 Task: Search for calendar items modified this week.
Action: Mouse moved to (20, 69)
Screenshot: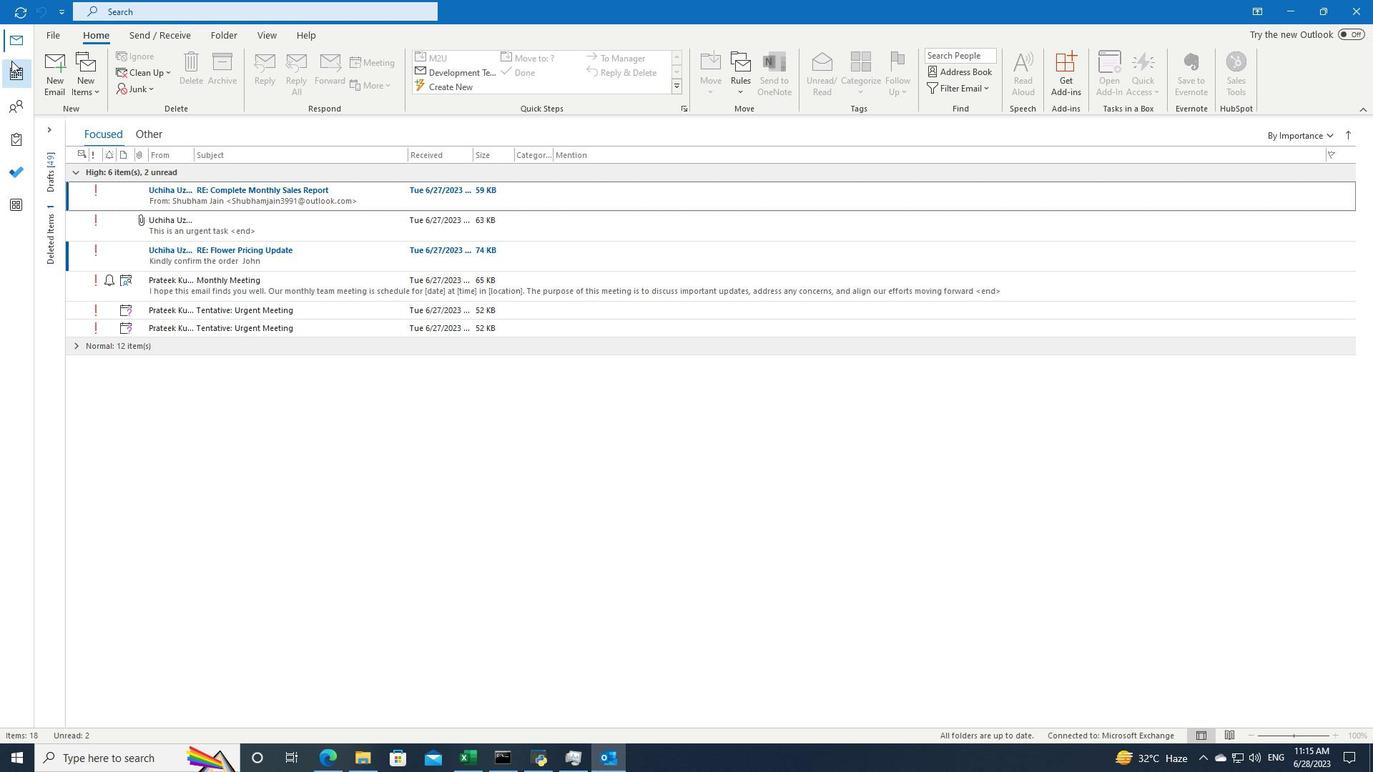 
Action: Mouse pressed left at (20, 69)
Screenshot: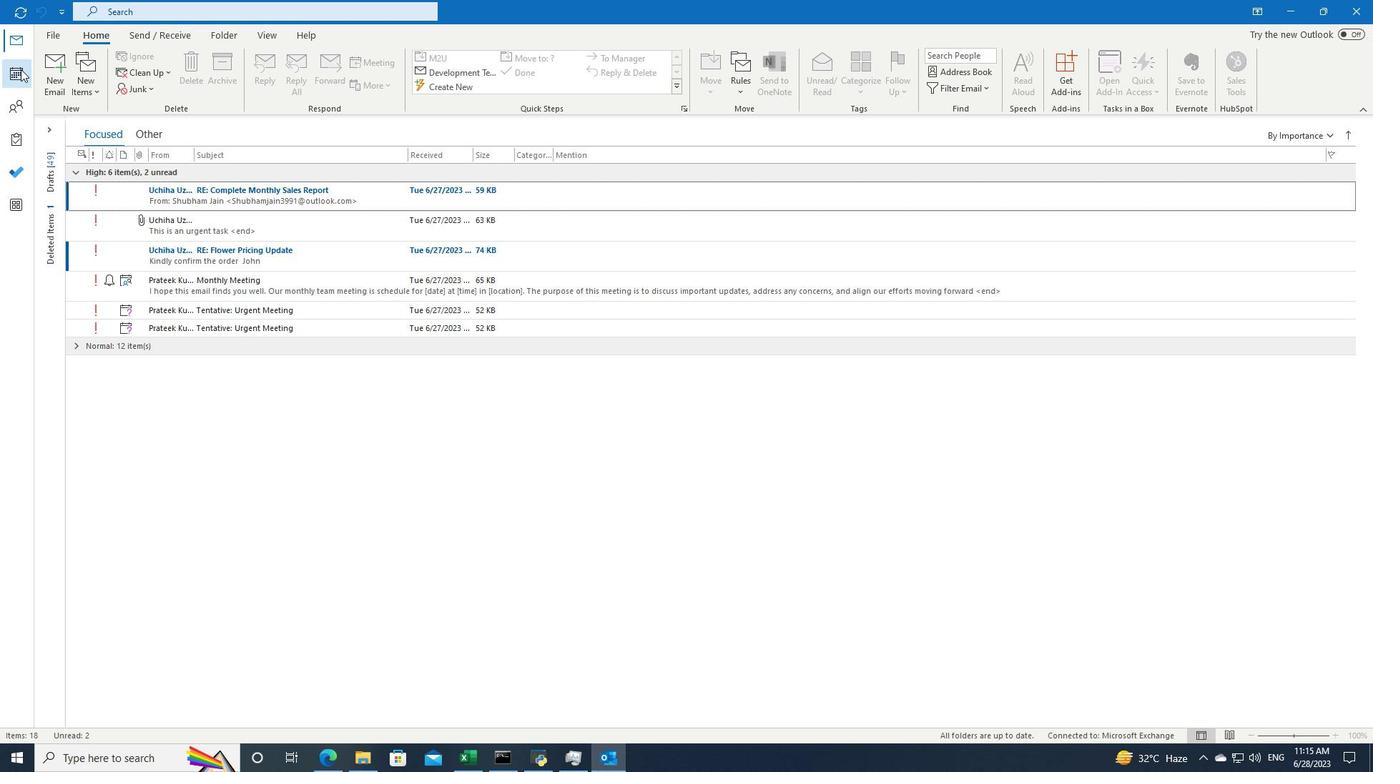 
Action: Mouse moved to (412, 13)
Screenshot: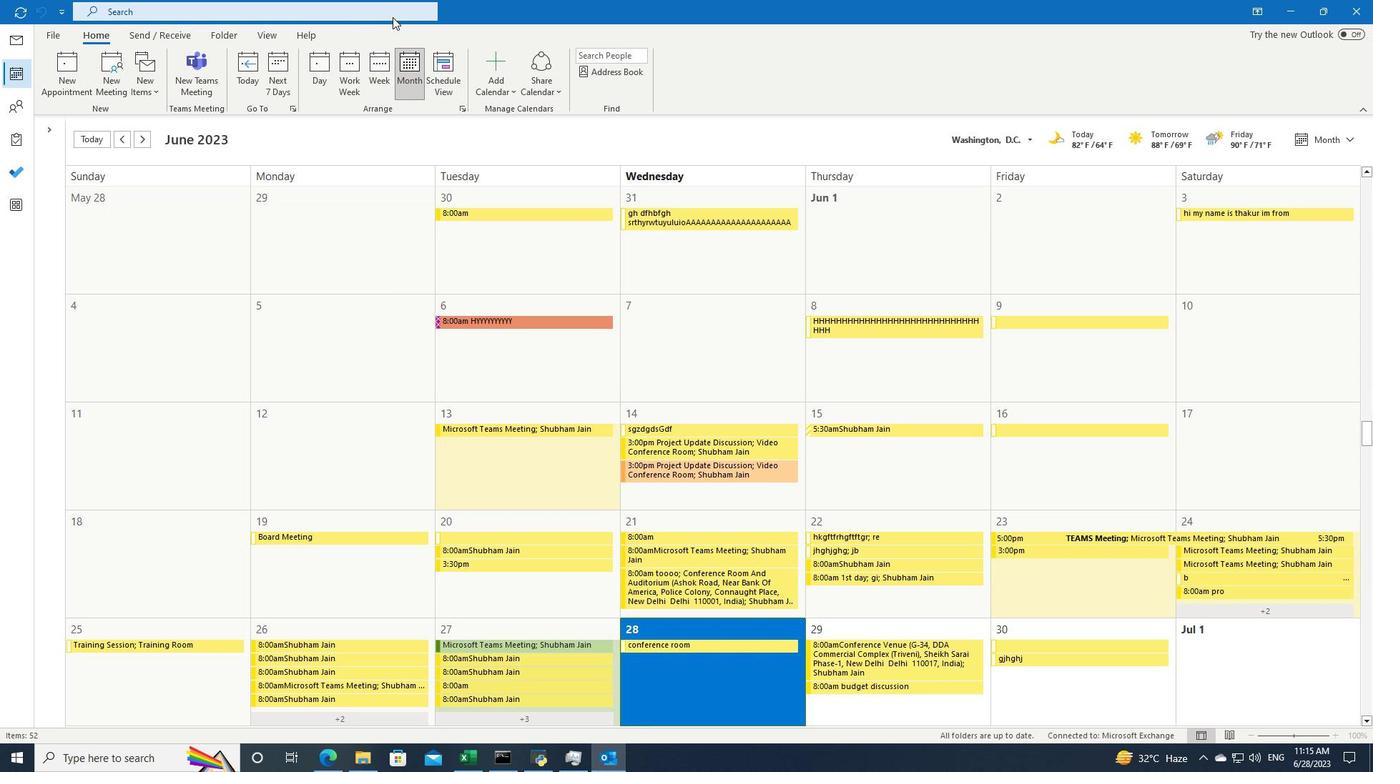 
Action: Mouse pressed left at (412, 13)
Screenshot: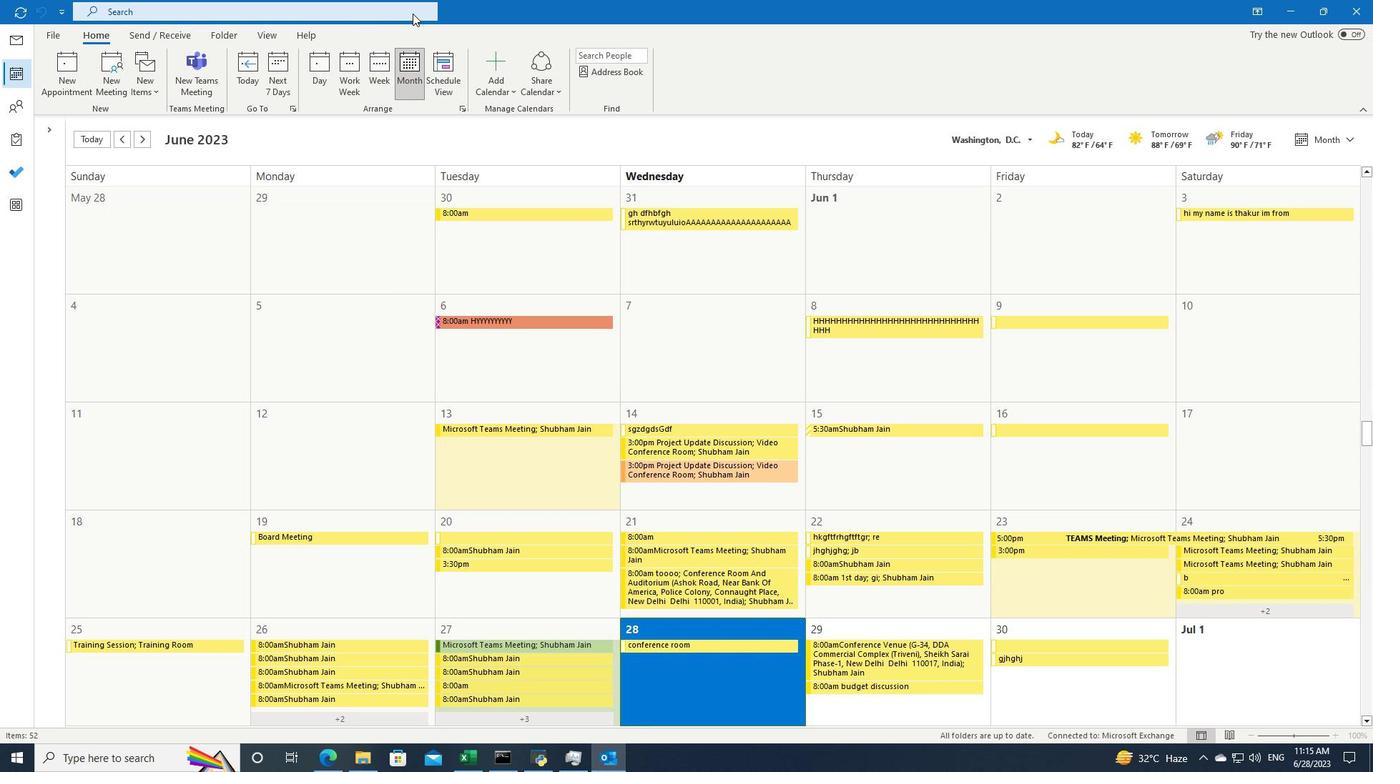 
Action: Mouse moved to (481, 13)
Screenshot: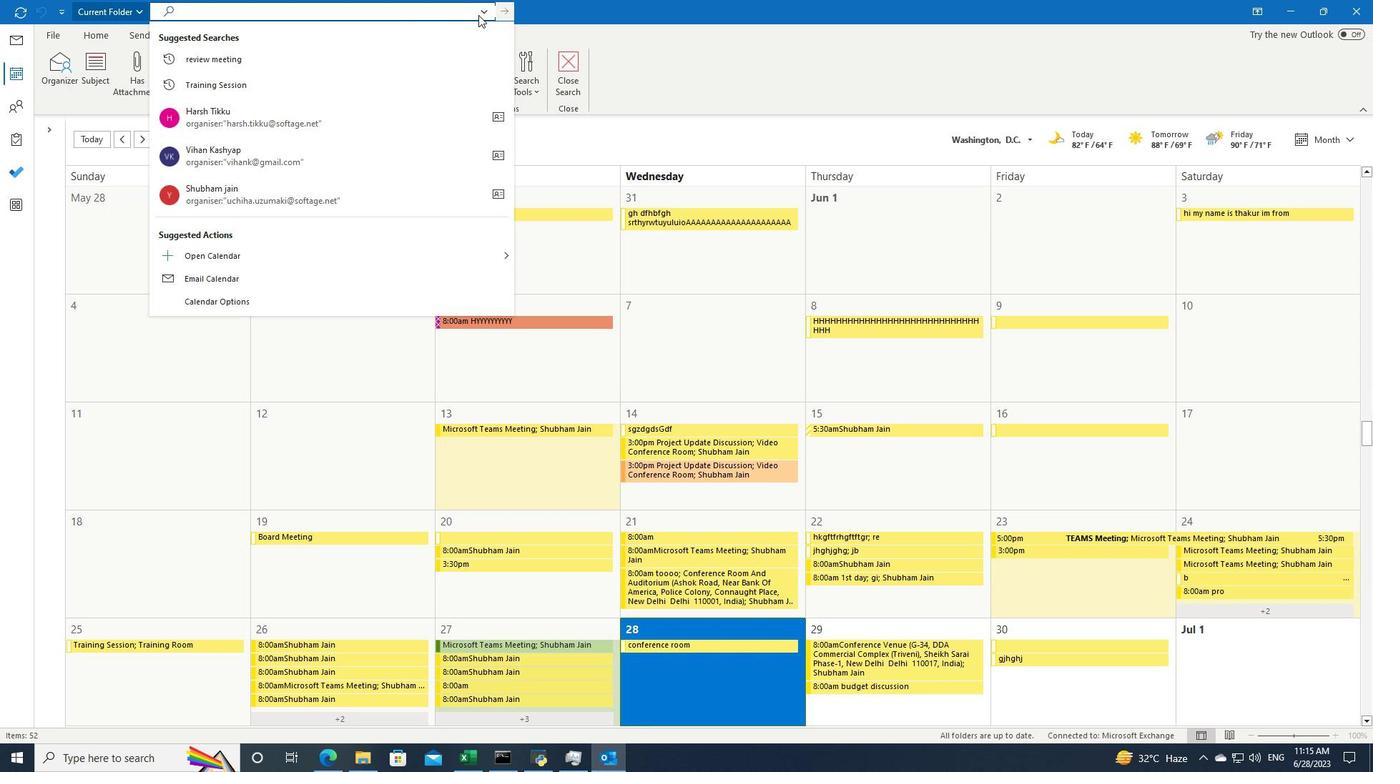 
Action: Mouse pressed left at (481, 13)
Screenshot: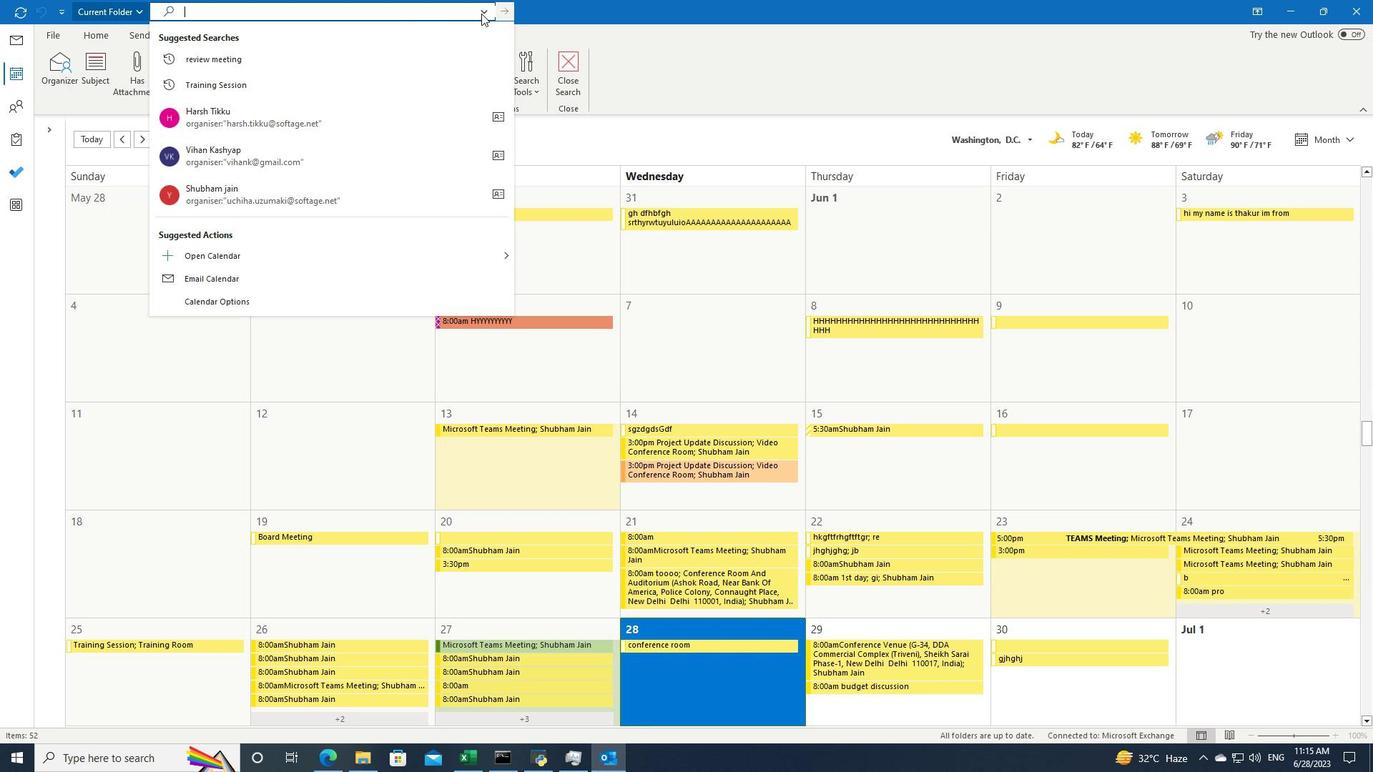 
Action: Mouse moved to (495, 35)
Screenshot: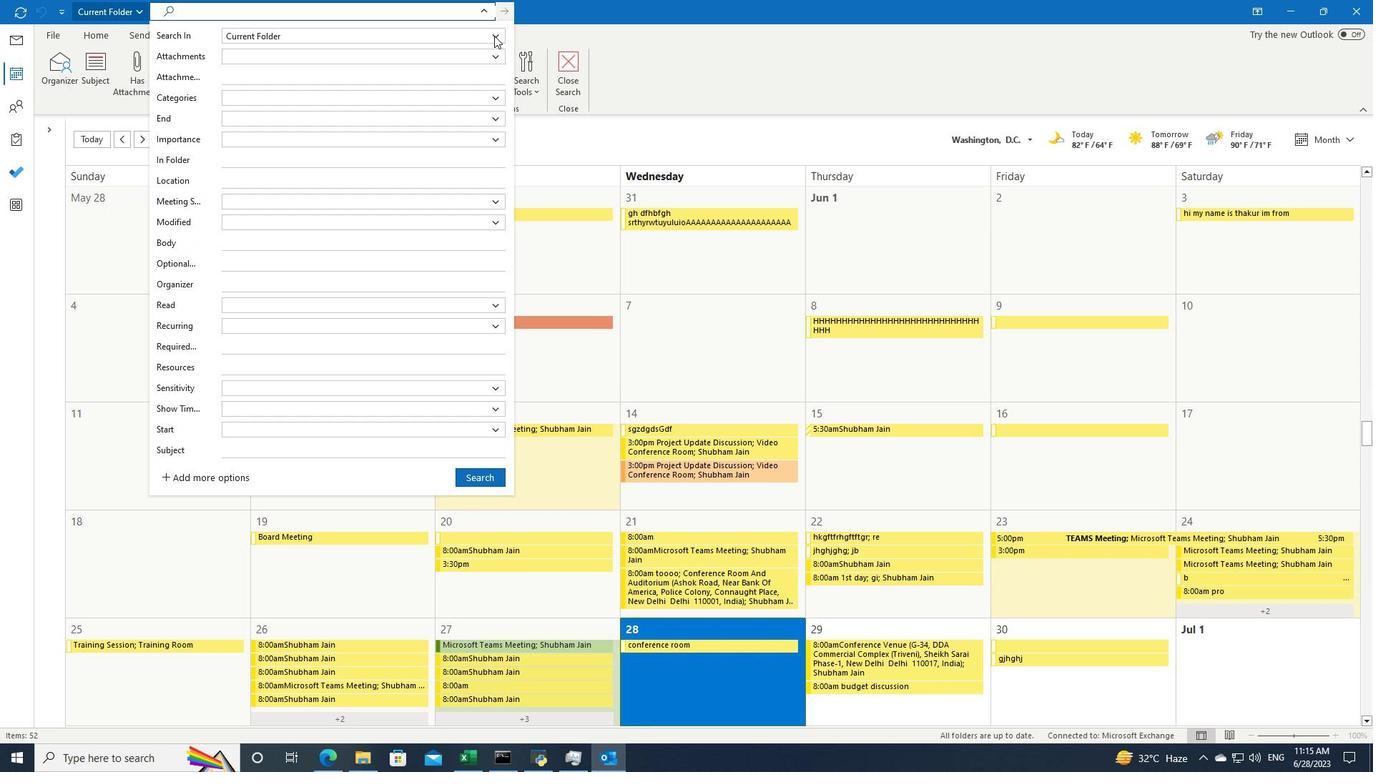 
Action: Mouse pressed left at (495, 35)
Screenshot: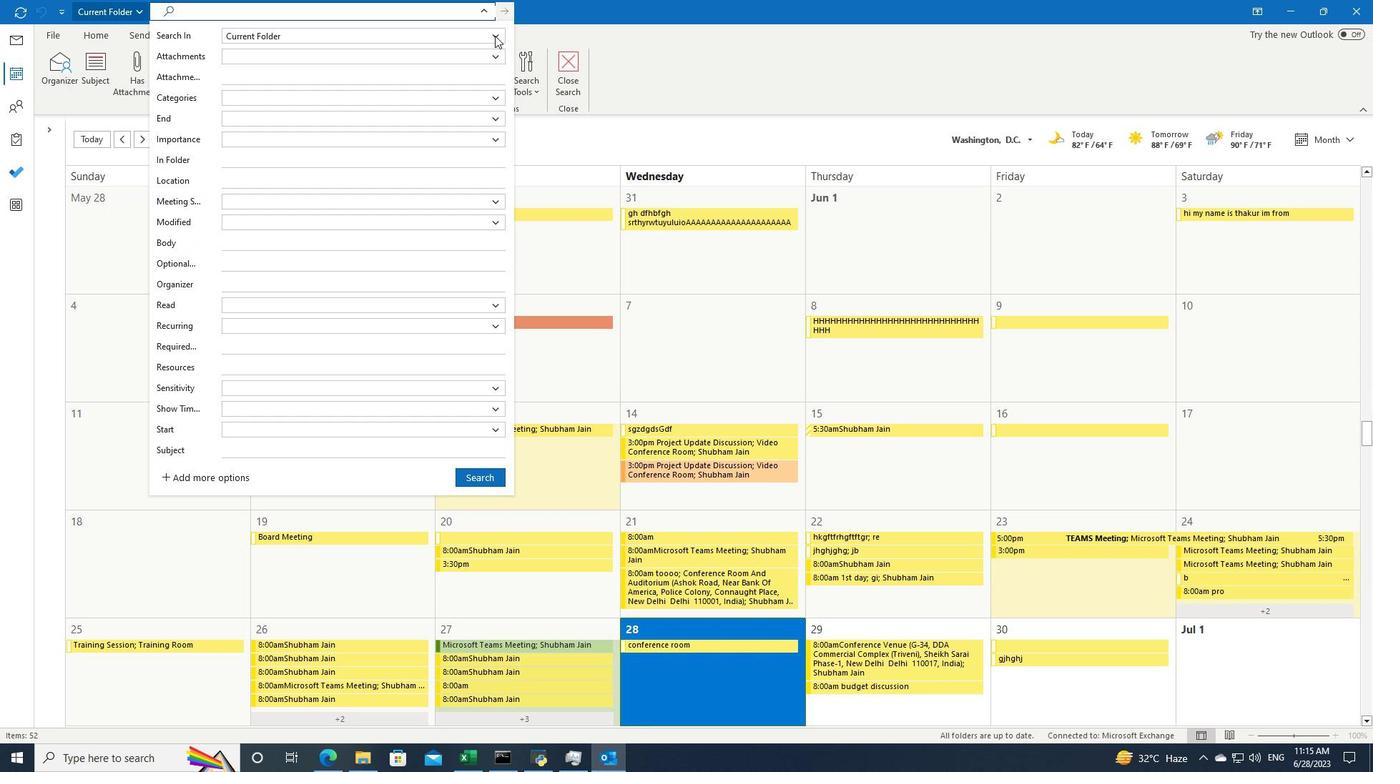 
Action: Mouse moved to (448, 82)
Screenshot: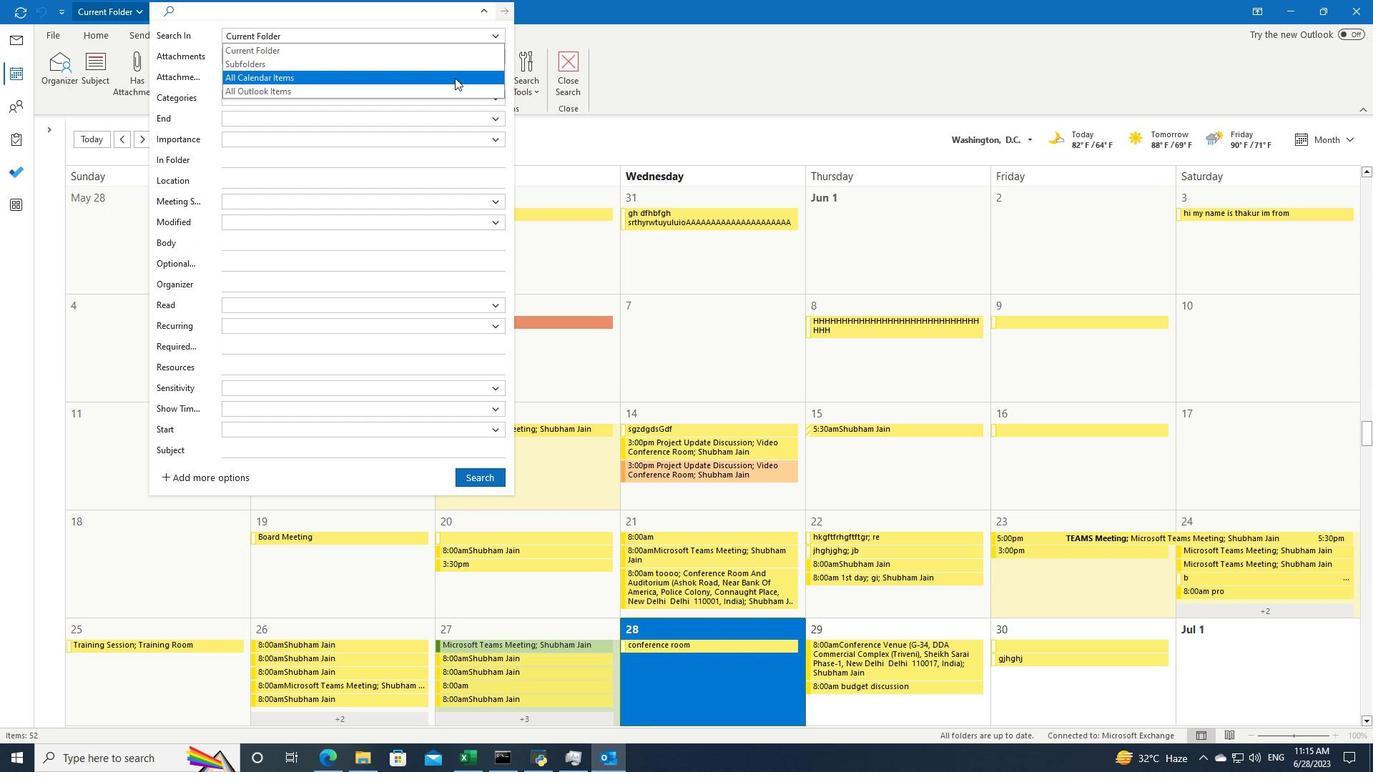 
Action: Mouse pressed left at (448, 82)
Screenshot: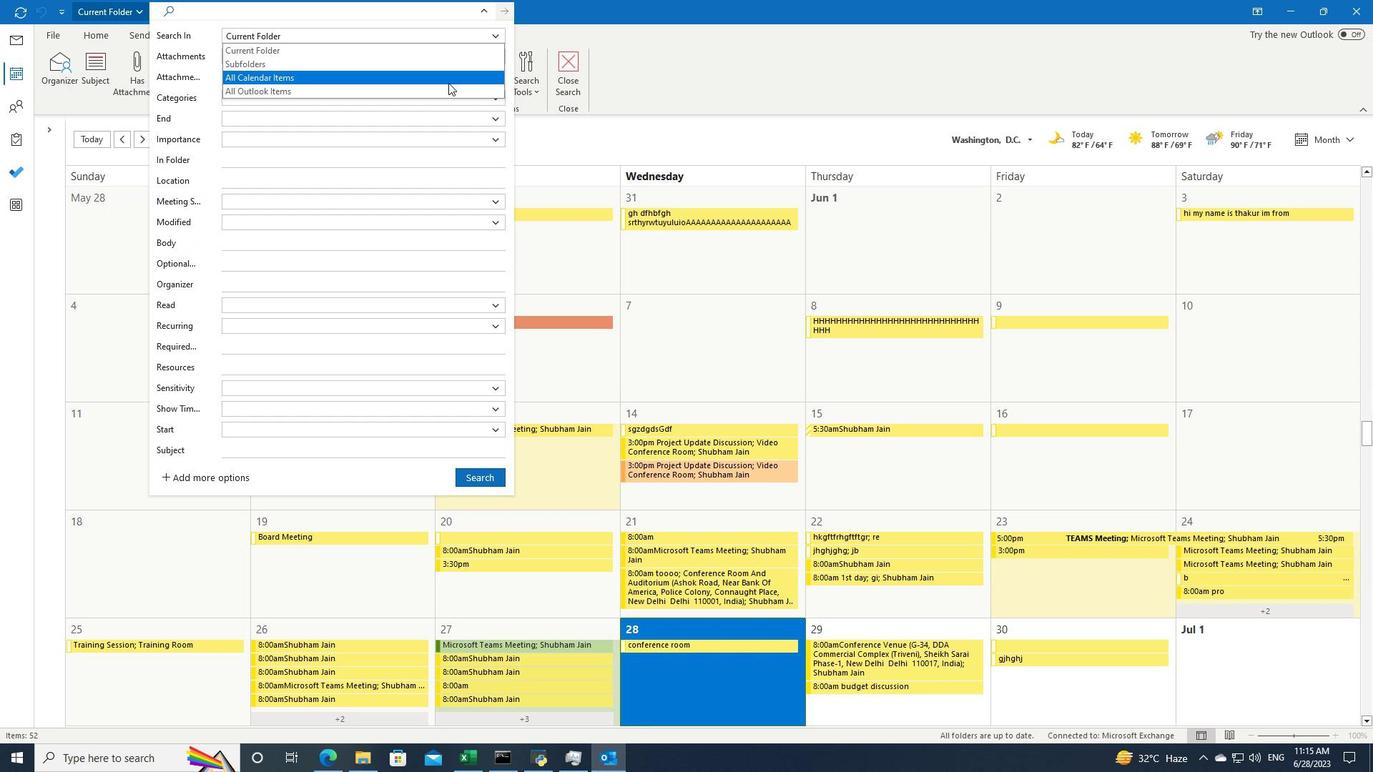 
Action: Mouse moved to (500, 11)
Screenshot: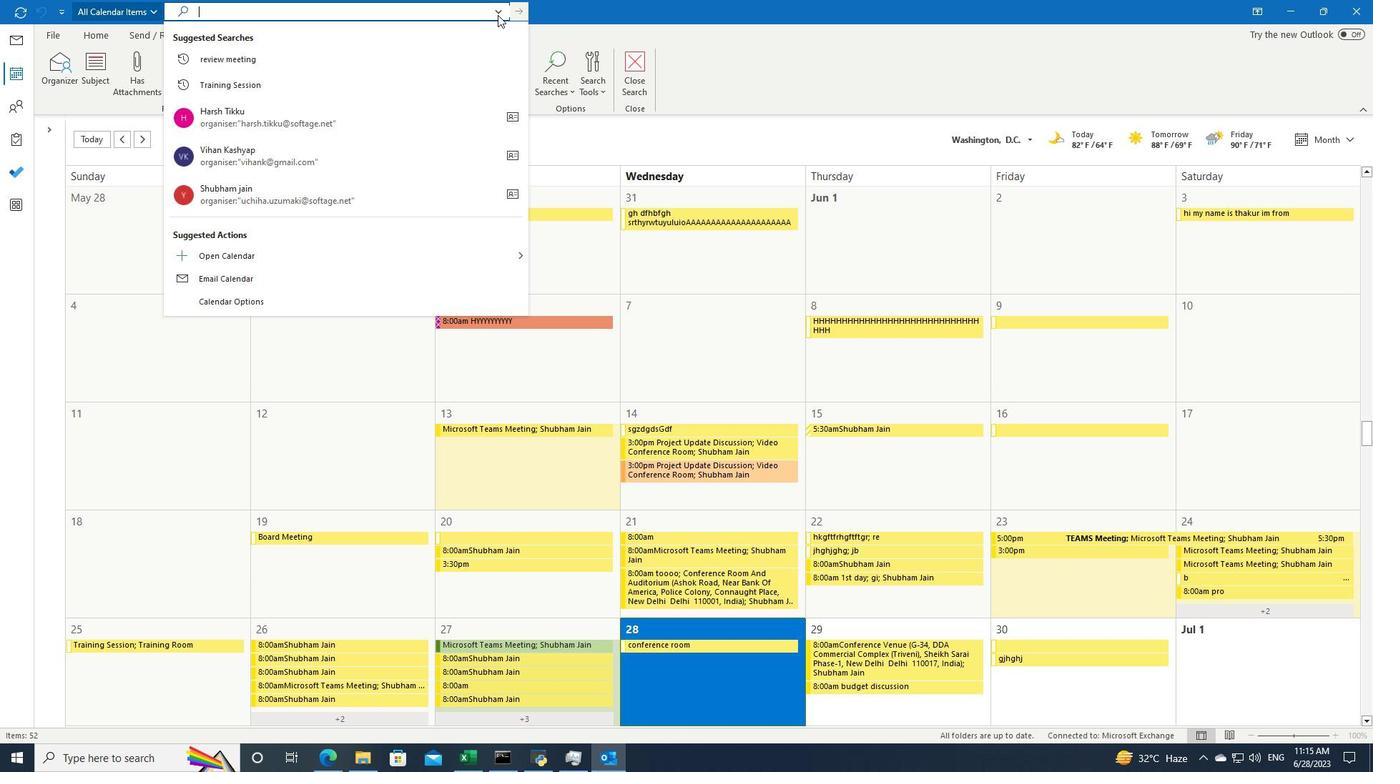
Action: Mouse pressed left at (500, 11)
Screenshot: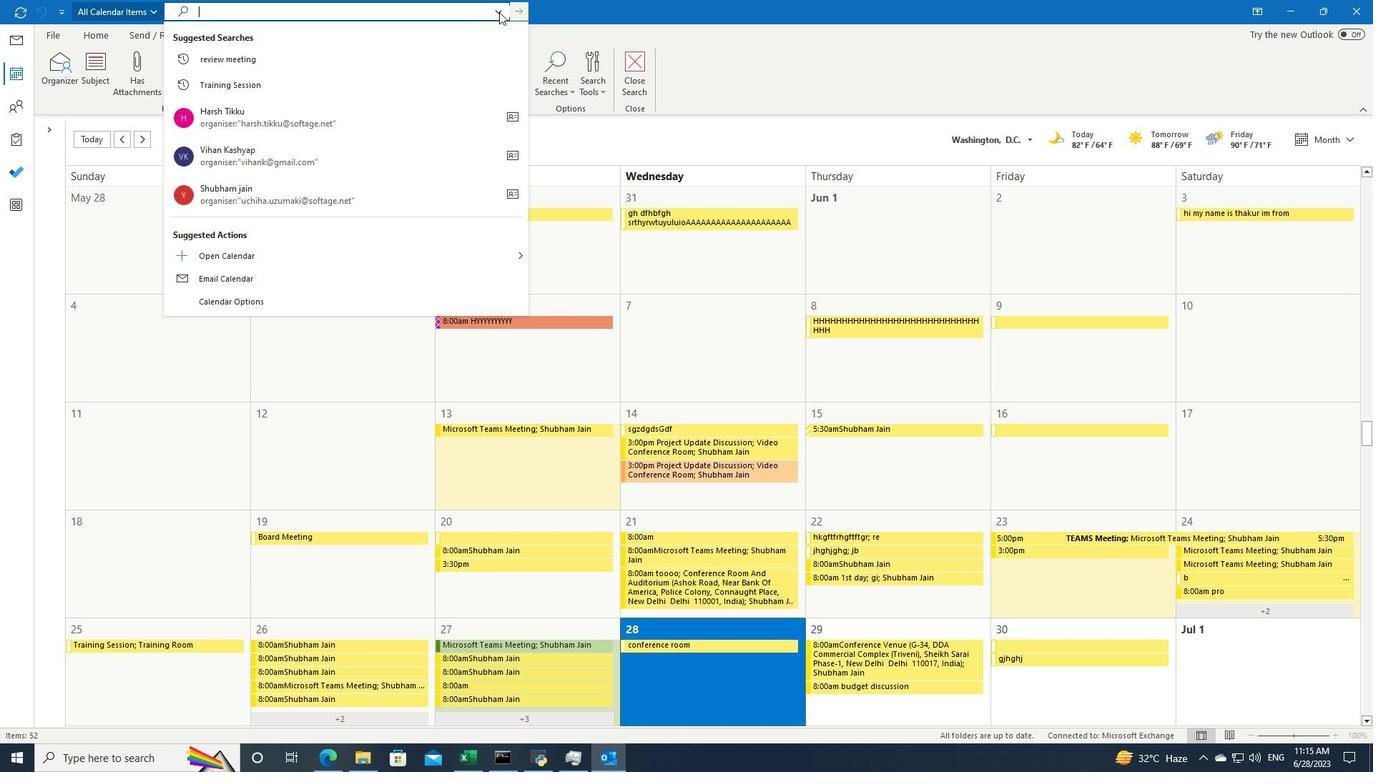 
Action: Mouse moved to (507, 223)
Screenshot: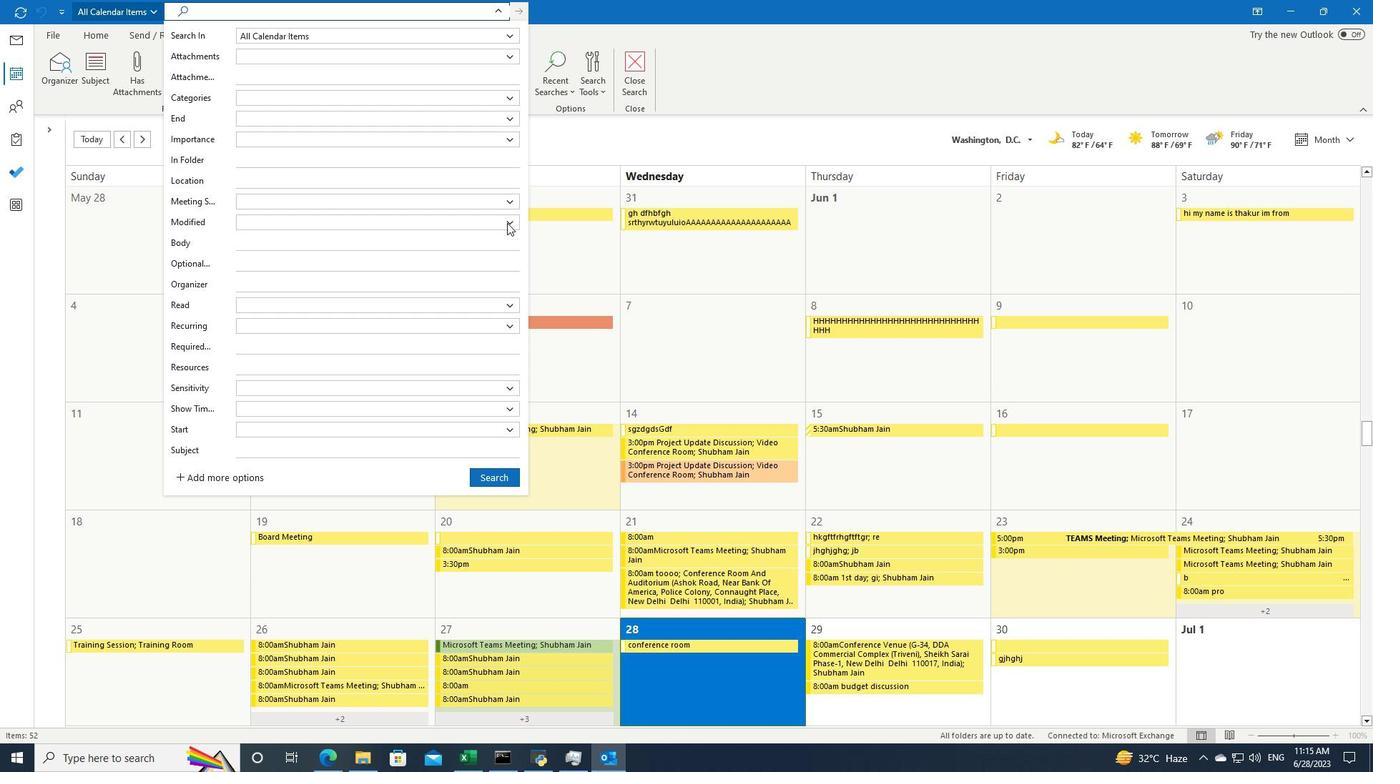 
Action: Mouse pressed left at (507, 223)
Screenshot: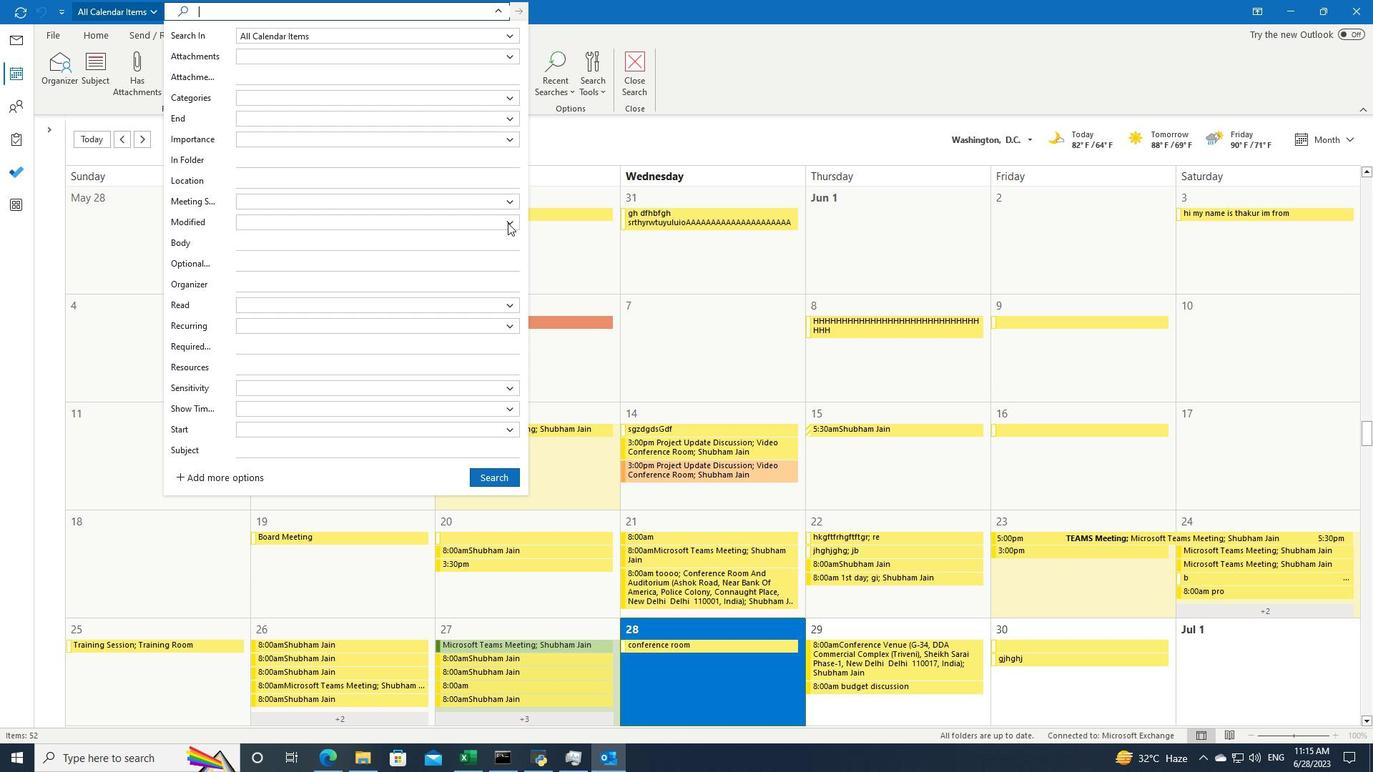 
Action: Mouse moved to (453, 276)
Screenshot: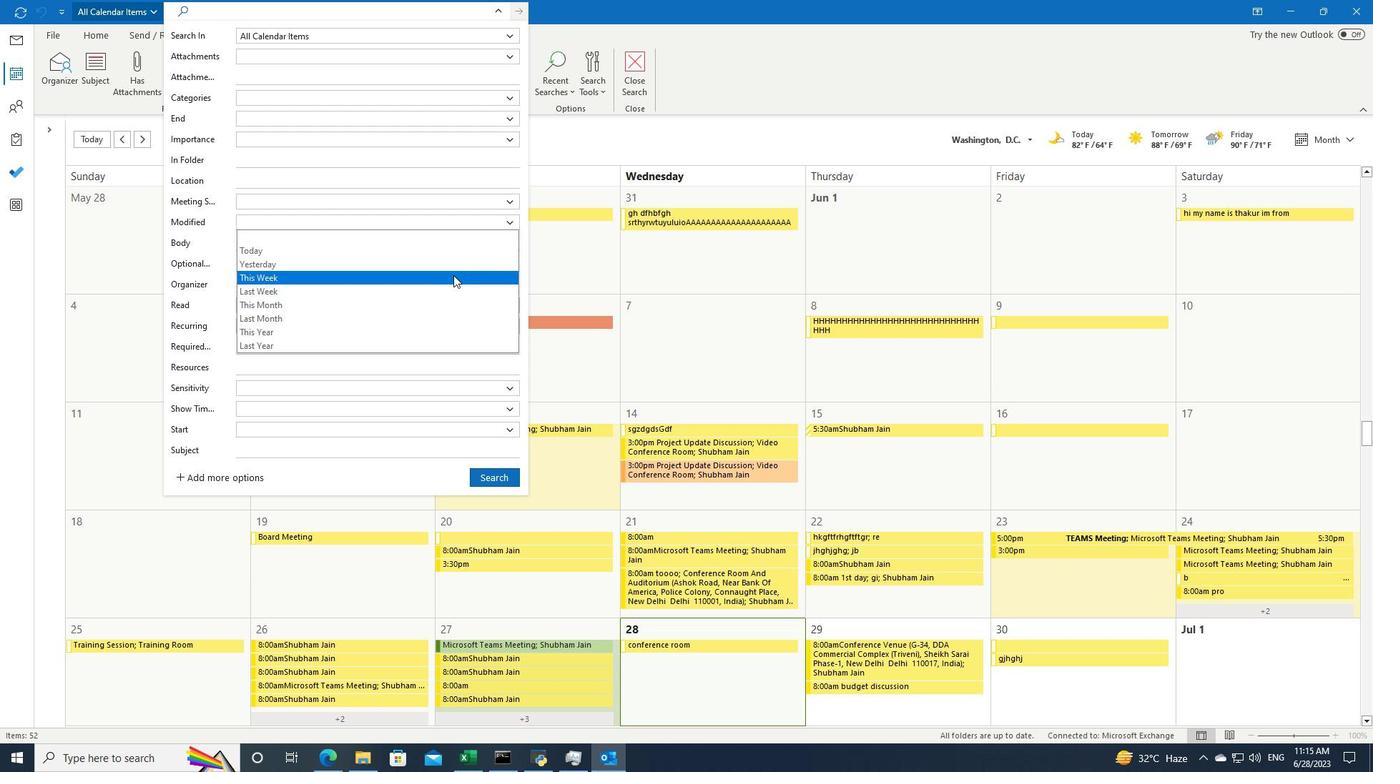 
Action: Mouse pressed left at (453, 276)
Screenshot: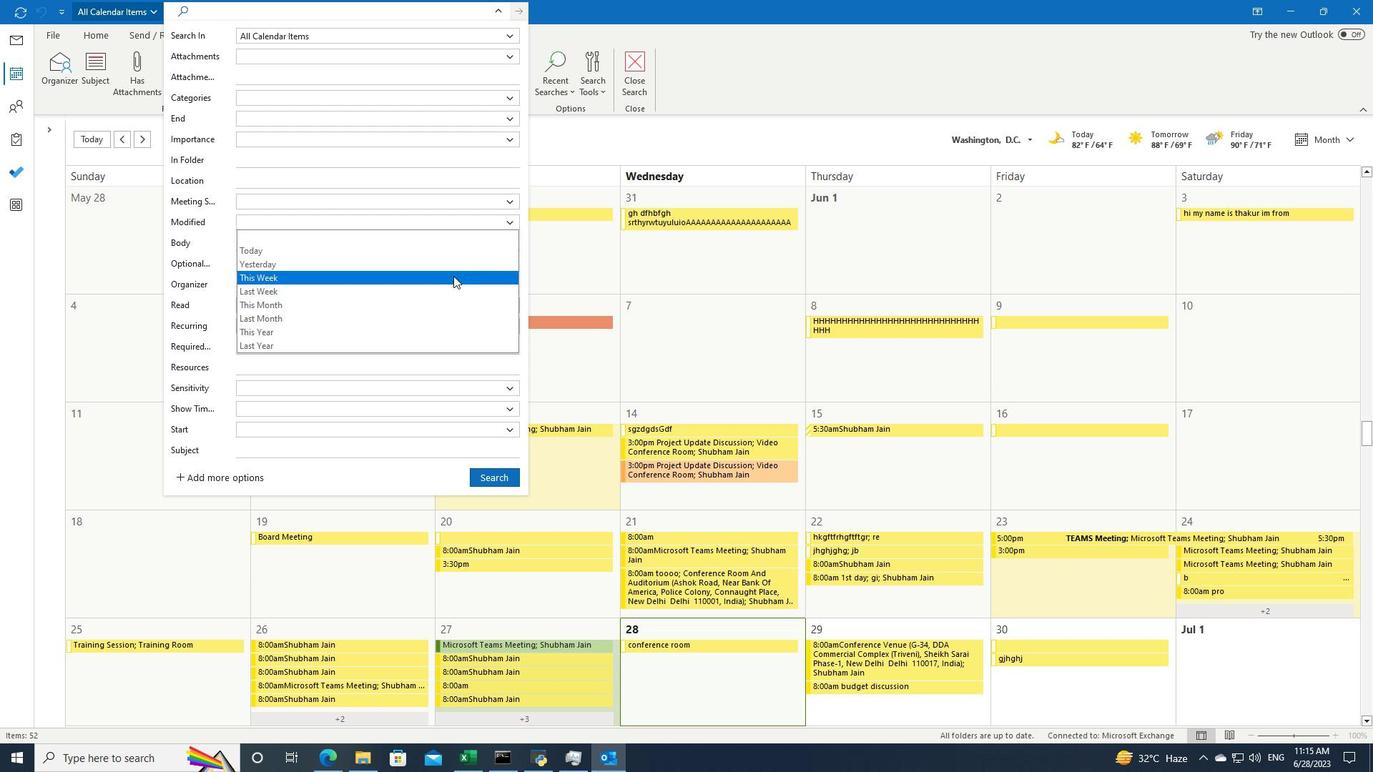 
Action: Mouse moved to (490, 471)
Screenshot: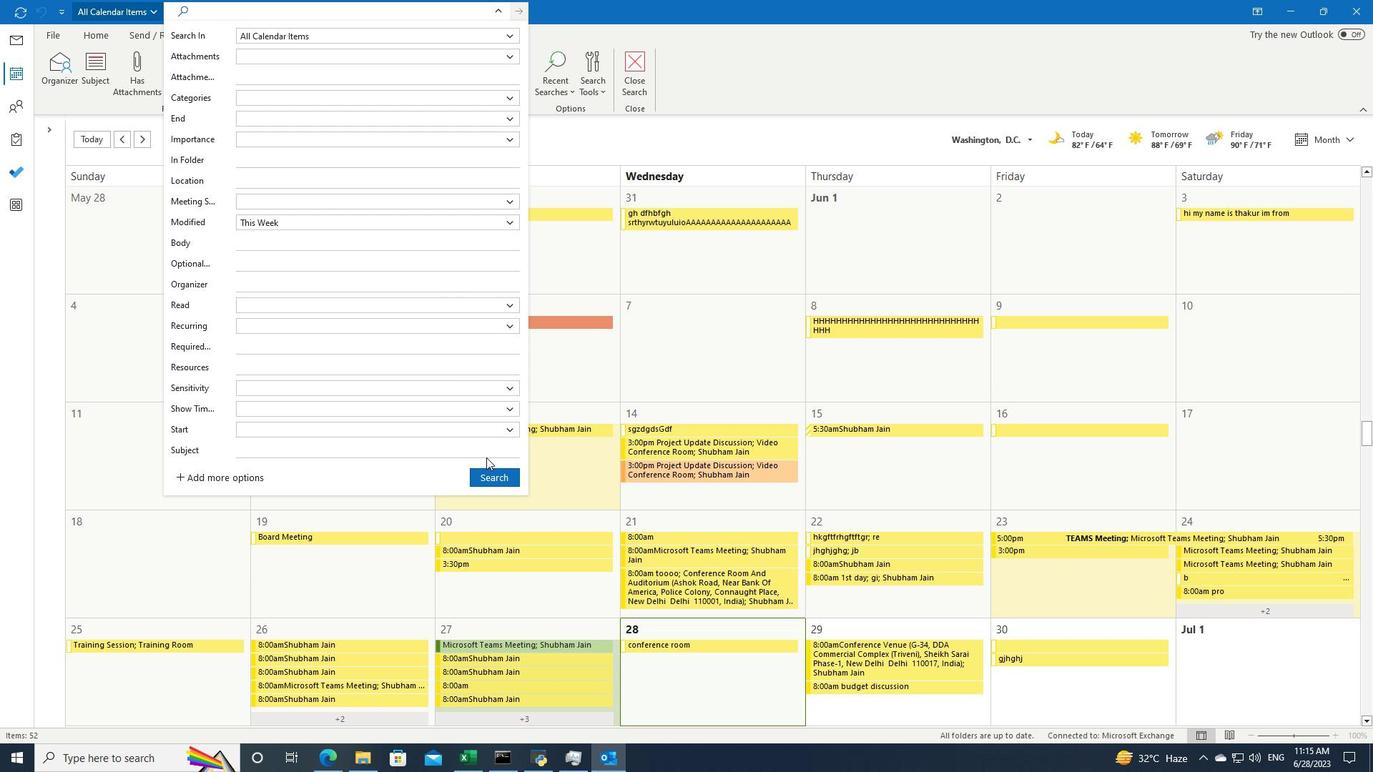 
Action: Mouse pressed left at (490, 471)
Screenshot: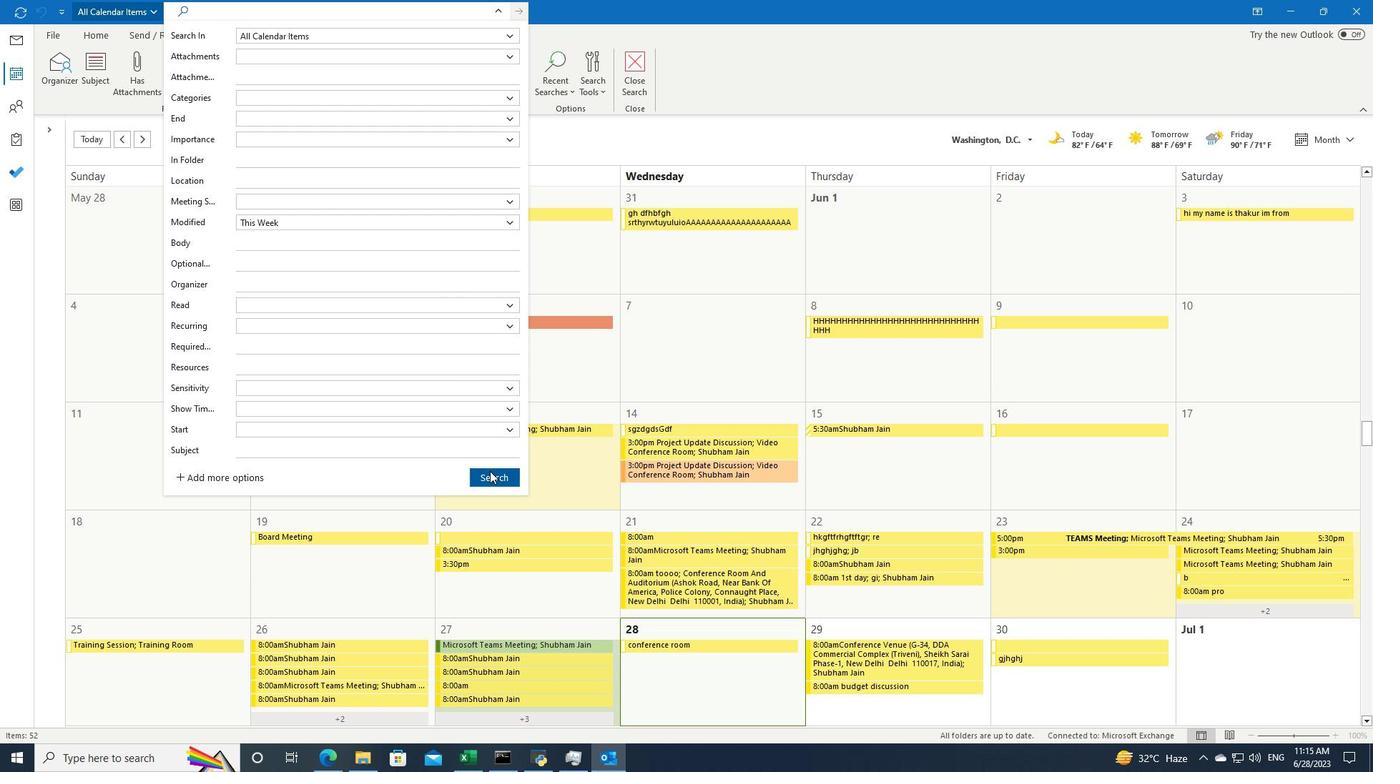 
Action: Mouse moved to (490, 472)
Screenshot: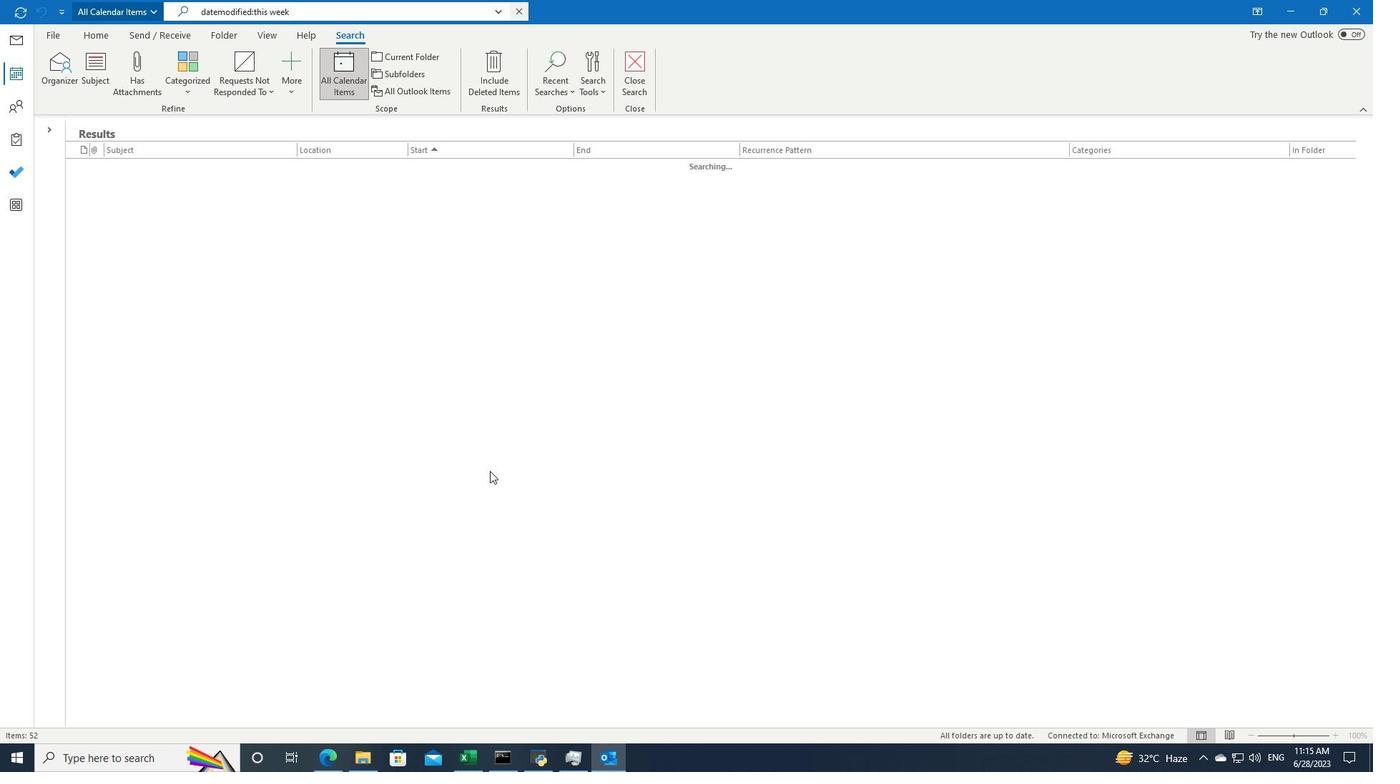 
